 Task: Schedule a parenting workshop for the 16th at 9:00 PM.
Action: Mouse moved to (68, 200)
Screenshot: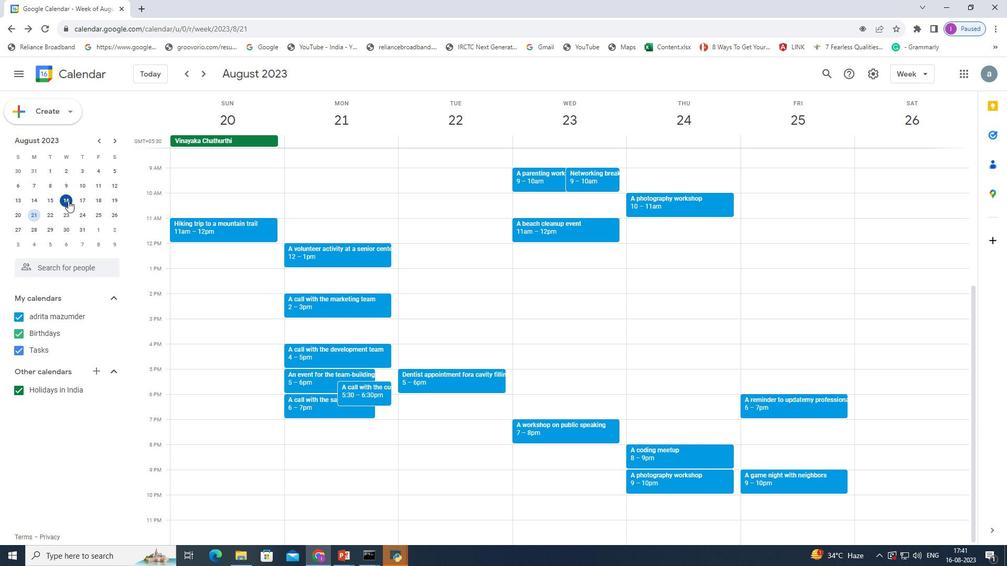 
Action: Mouse pressed left at (68, 200)
Screenshot: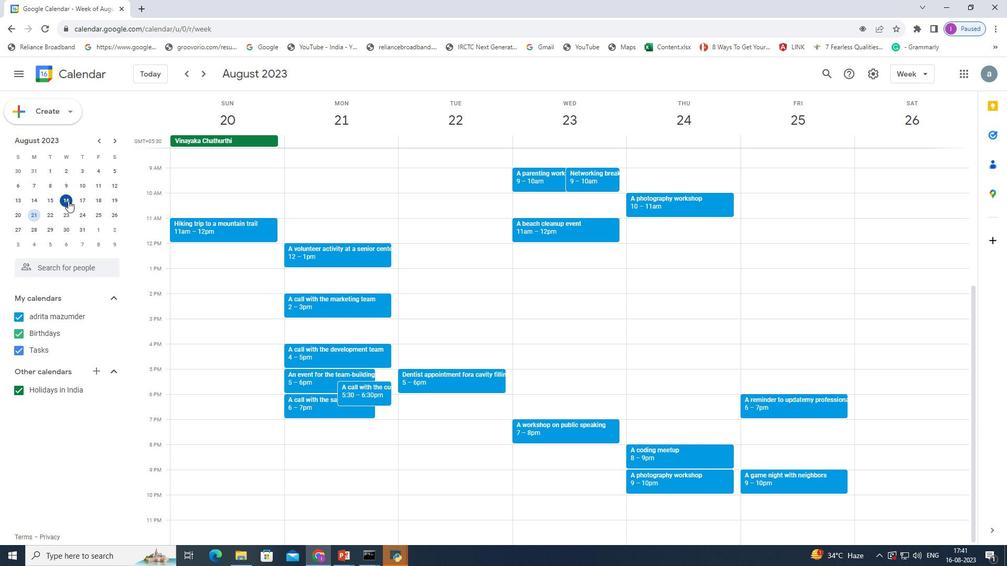 
Action: Mouse moved to (69, 200)
Screenshot: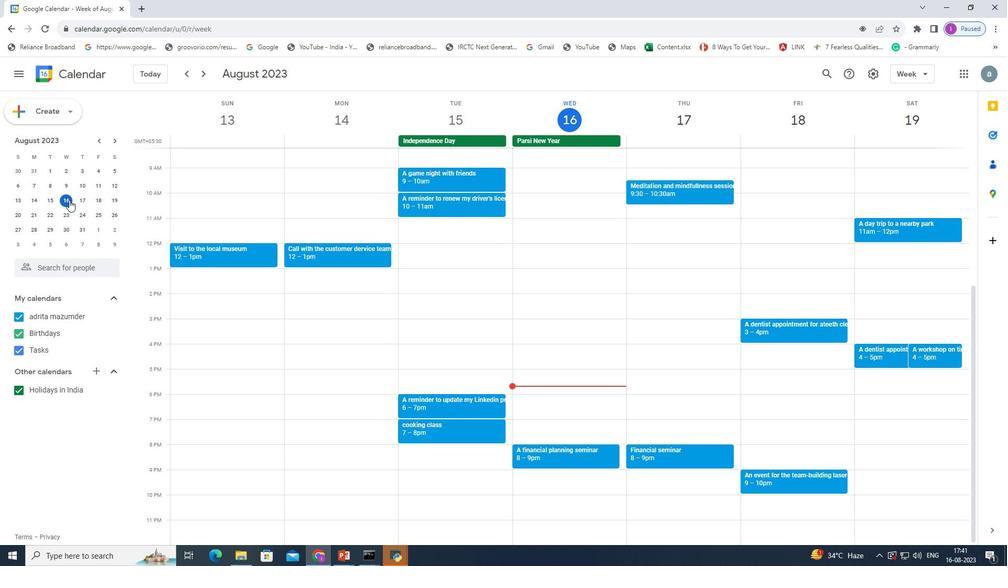 
Action: Mouse pressed left at (69, 200)
Screenshot: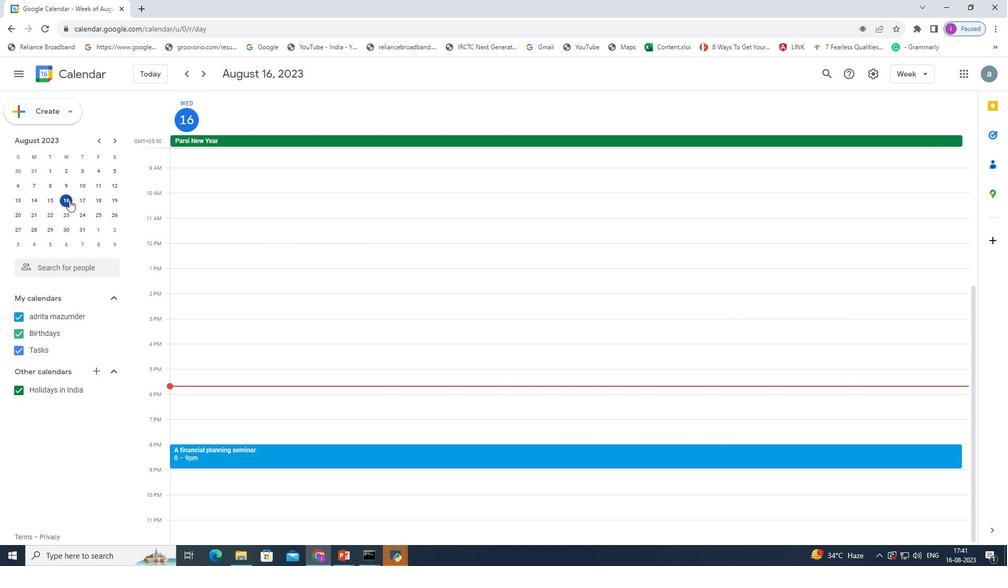
Action: Mouse moved to (176, 475)
Screenshot: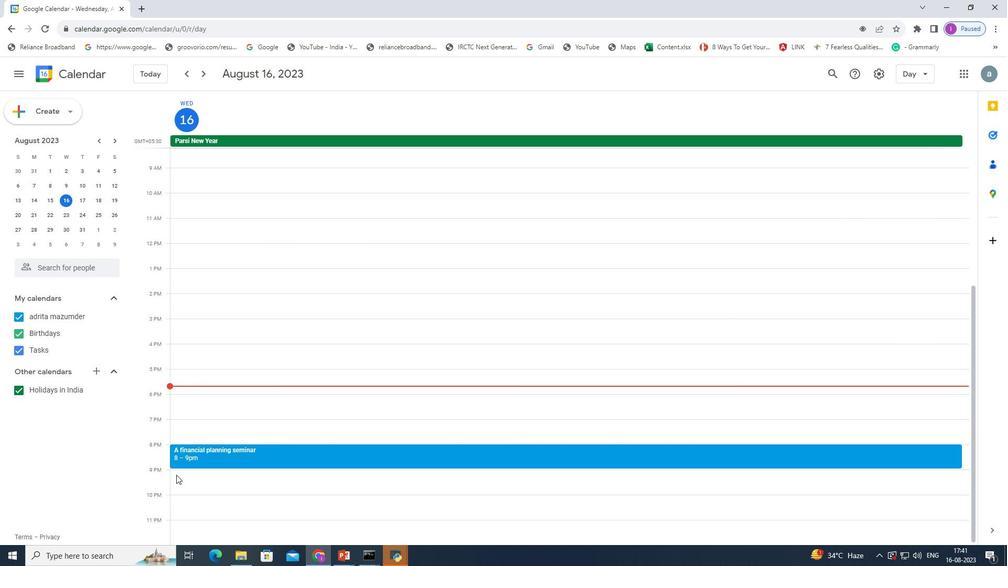 
Action: Mouse pressed left at (176, 475)
Screenshot: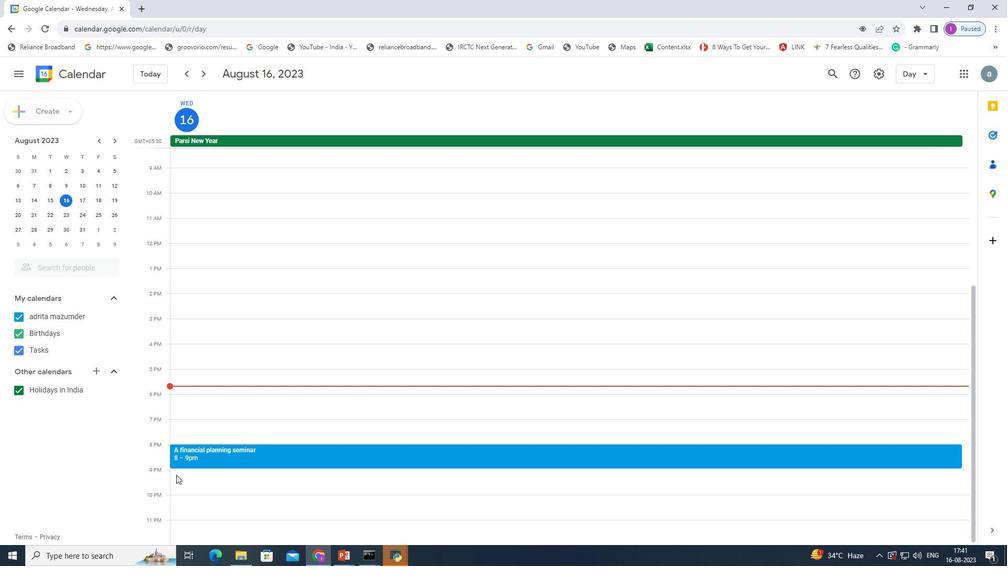 
Action: Mouse moved to (483, 231)
Screenshot: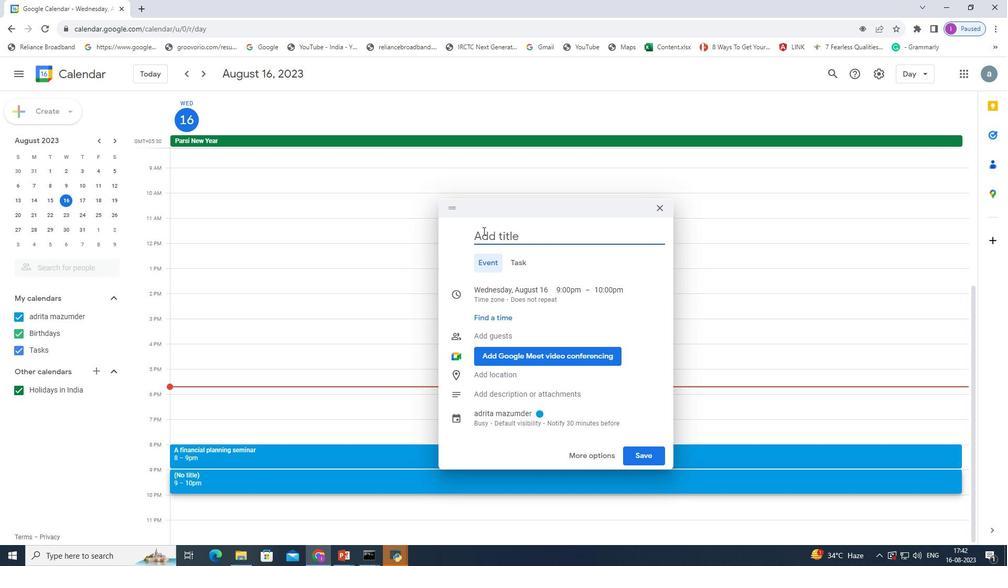 
Action: Mouse pressed left at (483, 231)
Screenshot: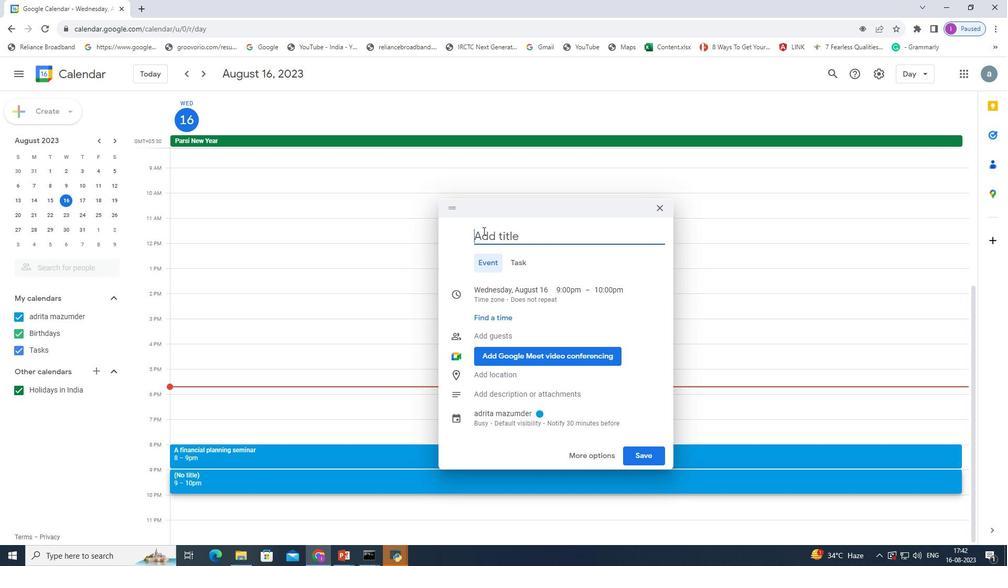 
Action: Key pressed <Key.shift>A<Key.space>parenting<Key.space>workshop
Screenshot: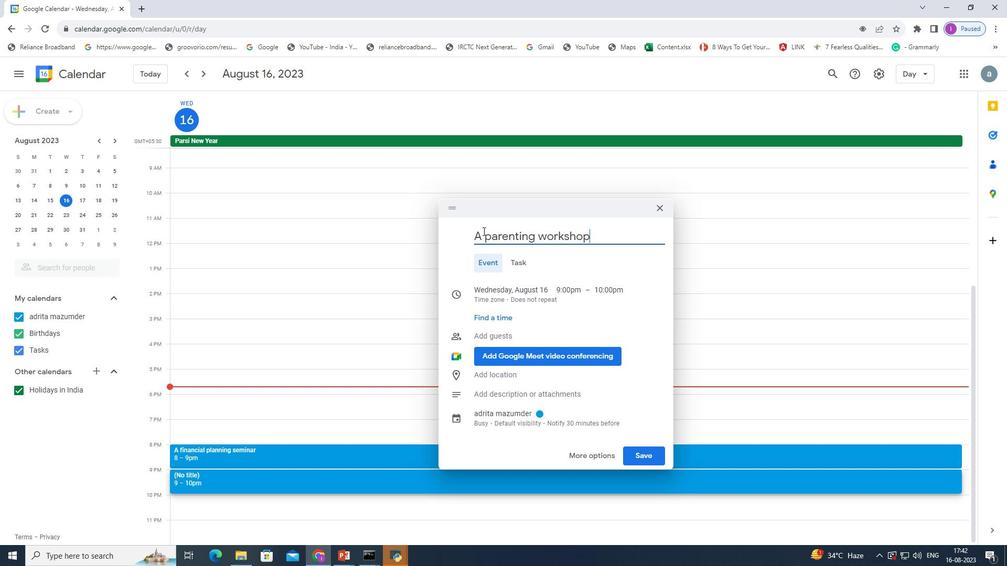 
Action: Mouse moved to (636, 463)
Screenshot: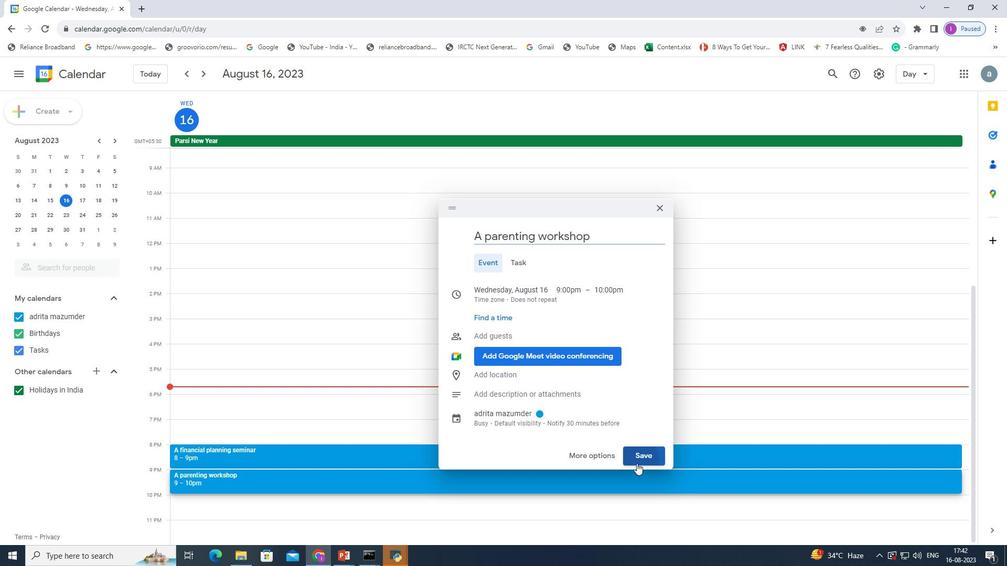 
Action: Mouse pressed left at (636, 463)
Screenshot: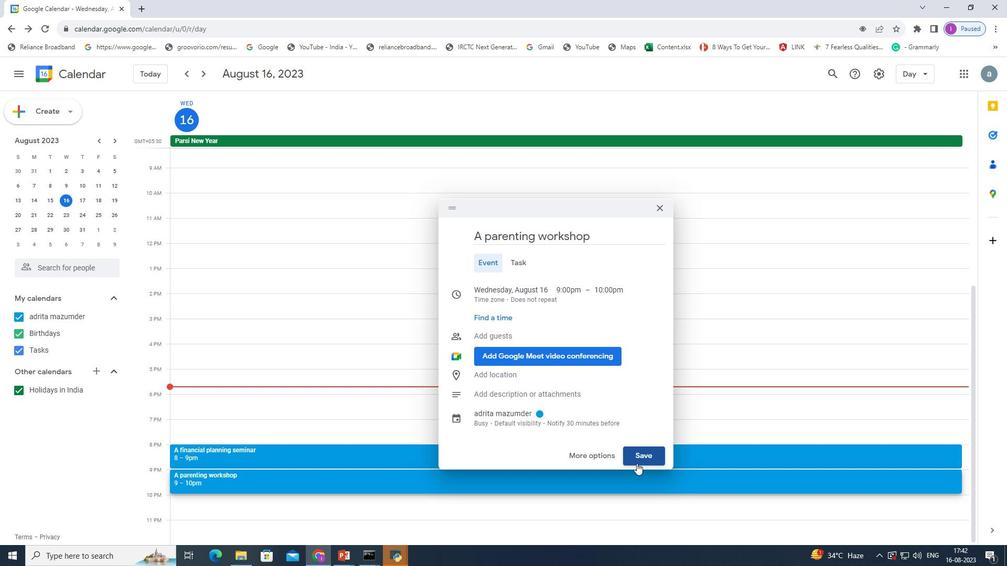 
Action: Mouse moved to (638, 453)
Screenshot: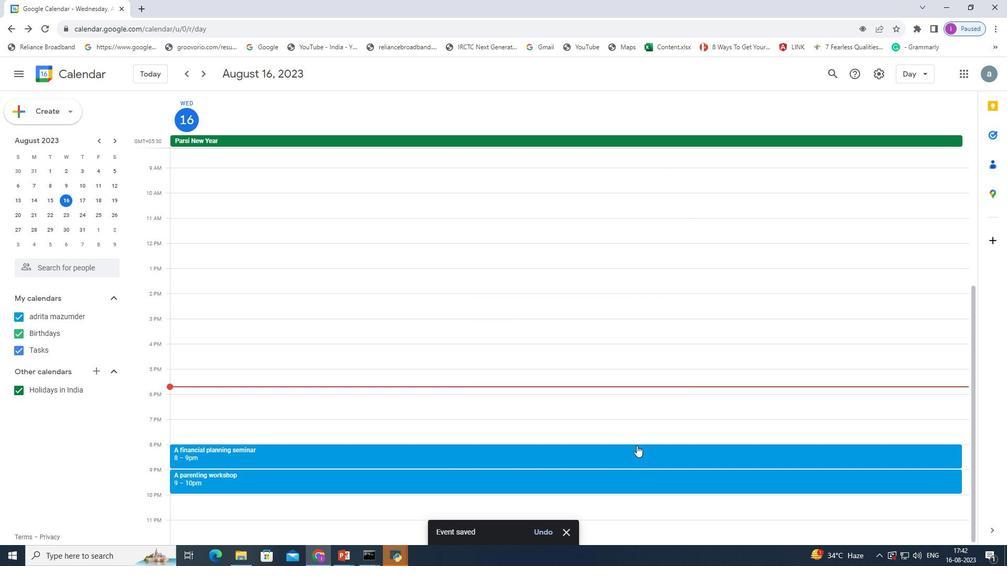 
